 Task: Change the color of the chart border to blue.
Action: Mouse pressed left at (55, 350)
Screenshot: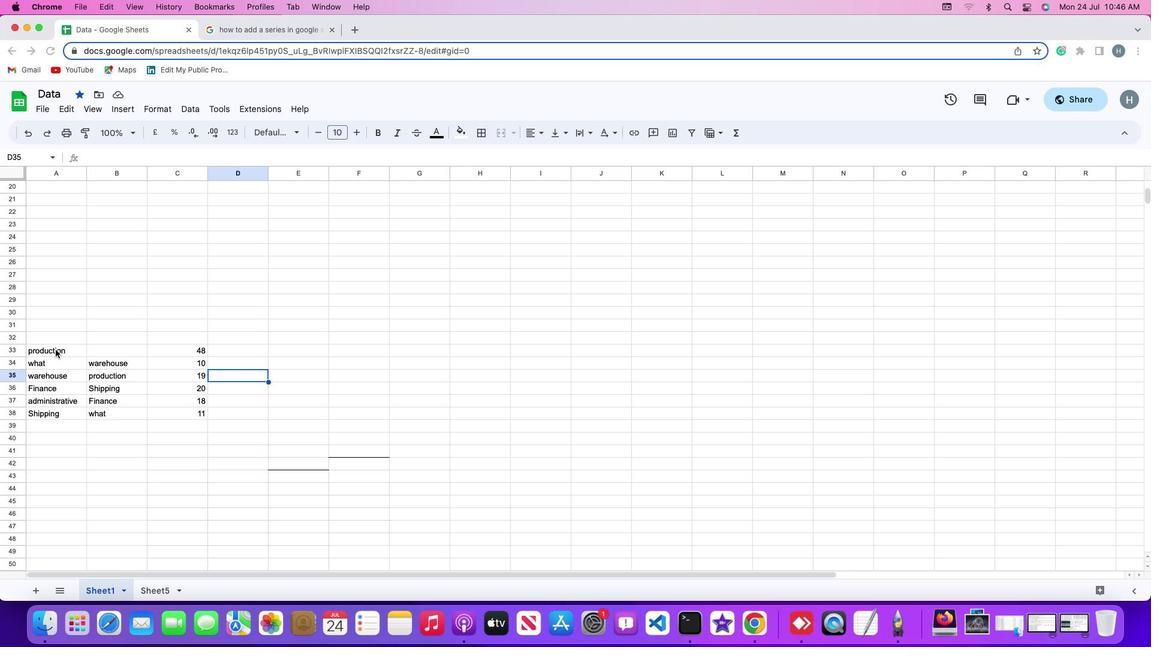 
Action: Mouse pressed left at (55, 350)
Screenshot: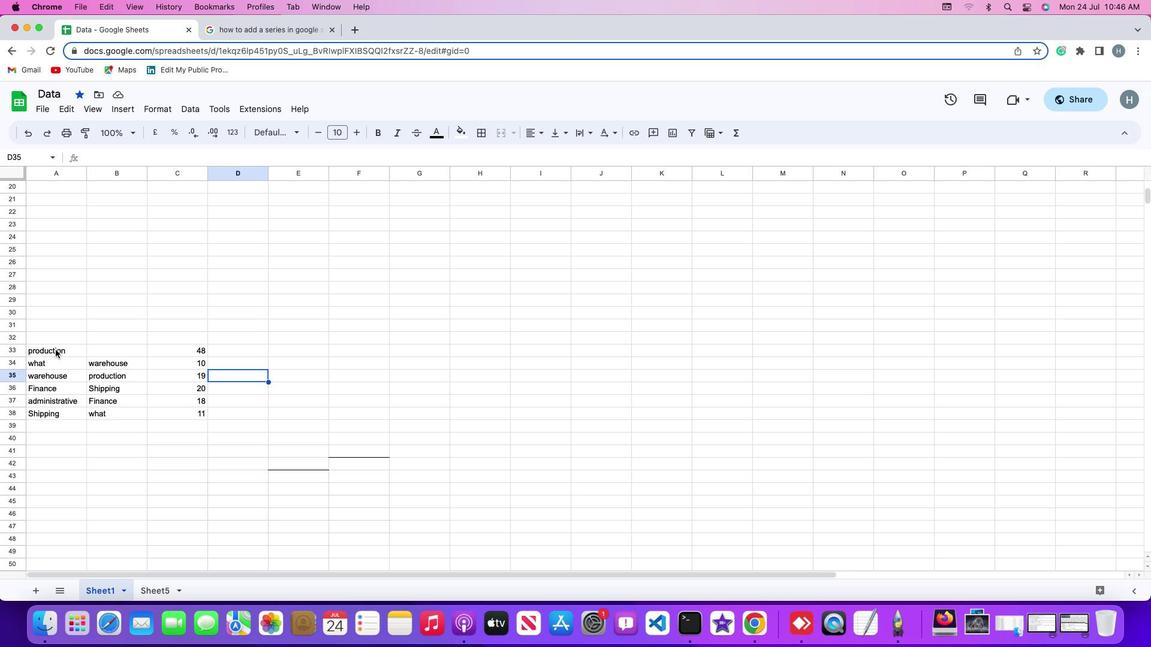 
Action: Mouse moved to (127, 107)
Screenshot: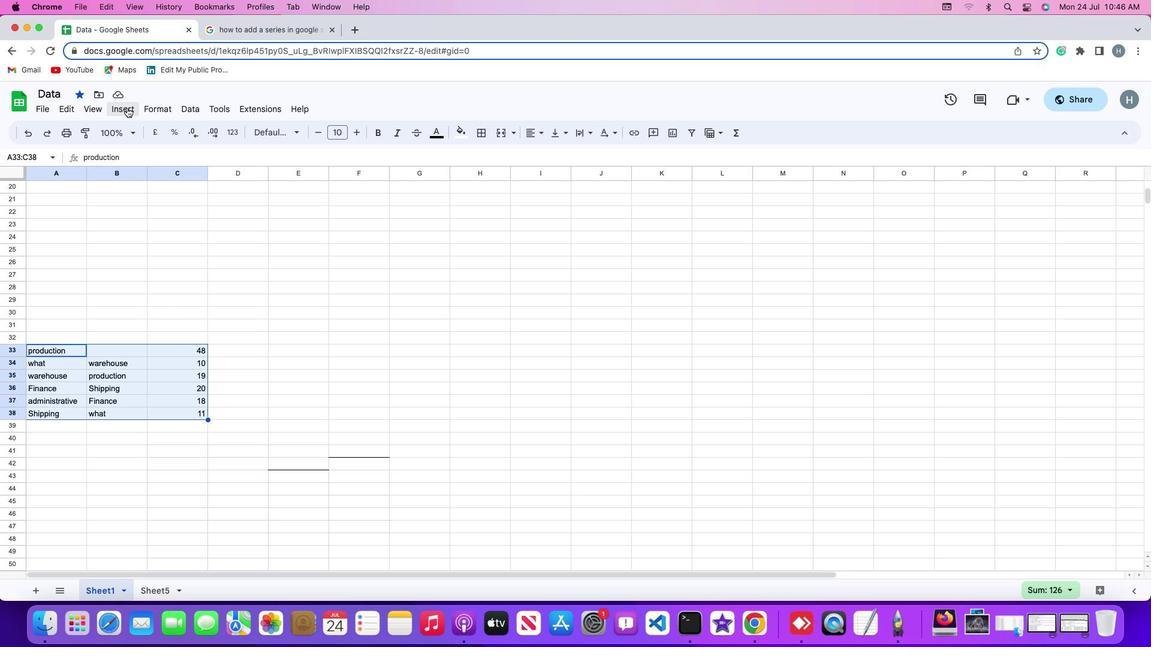 
Action: Mouse pressed left at (127, 107)
Screenshot: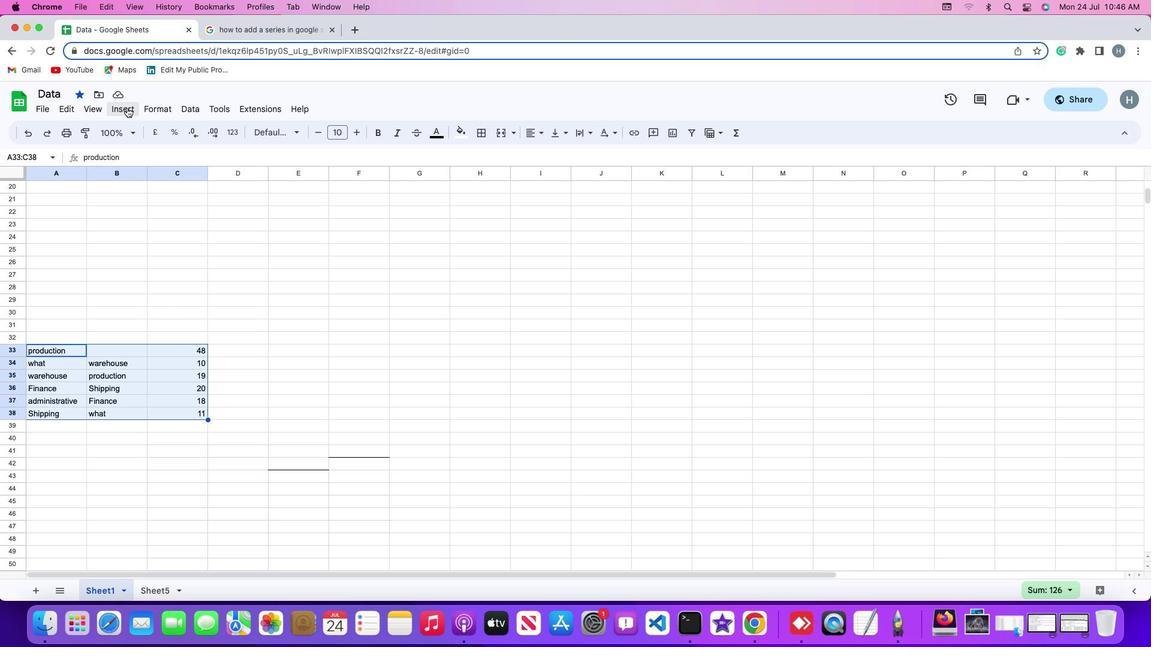 
Action: Mouse moved to (159, 216)
Screenshot: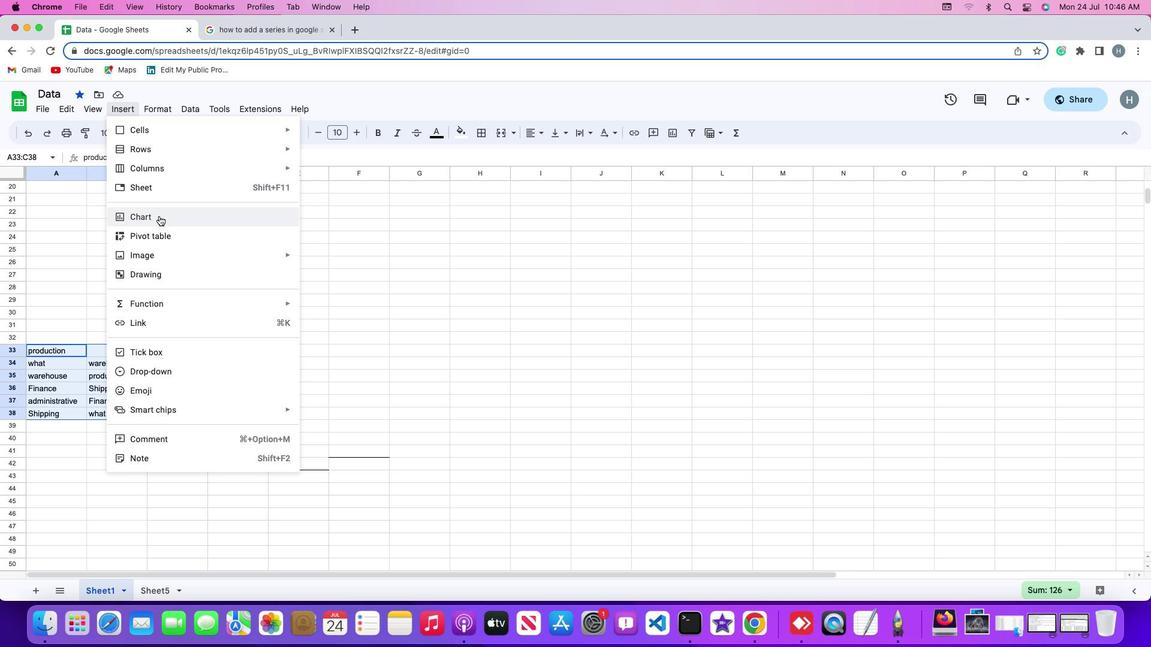 
Action: Mouse pressed left at (159, 216)
Screenshot: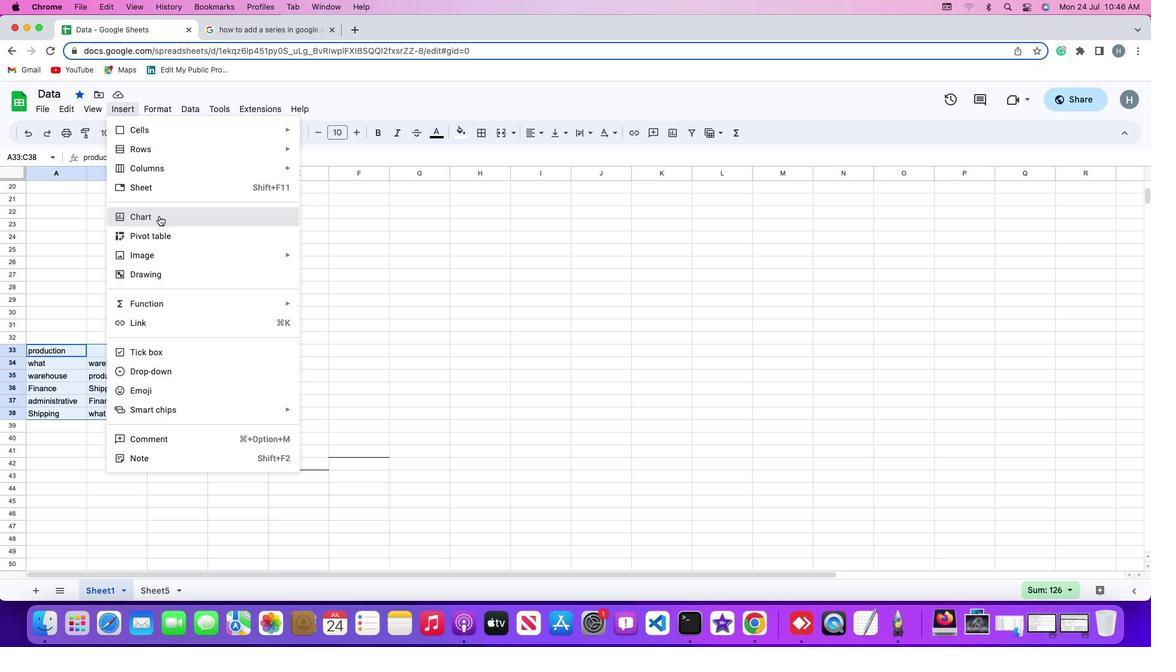 
Action: Mouse moved to (1098, 165)
Screenshot: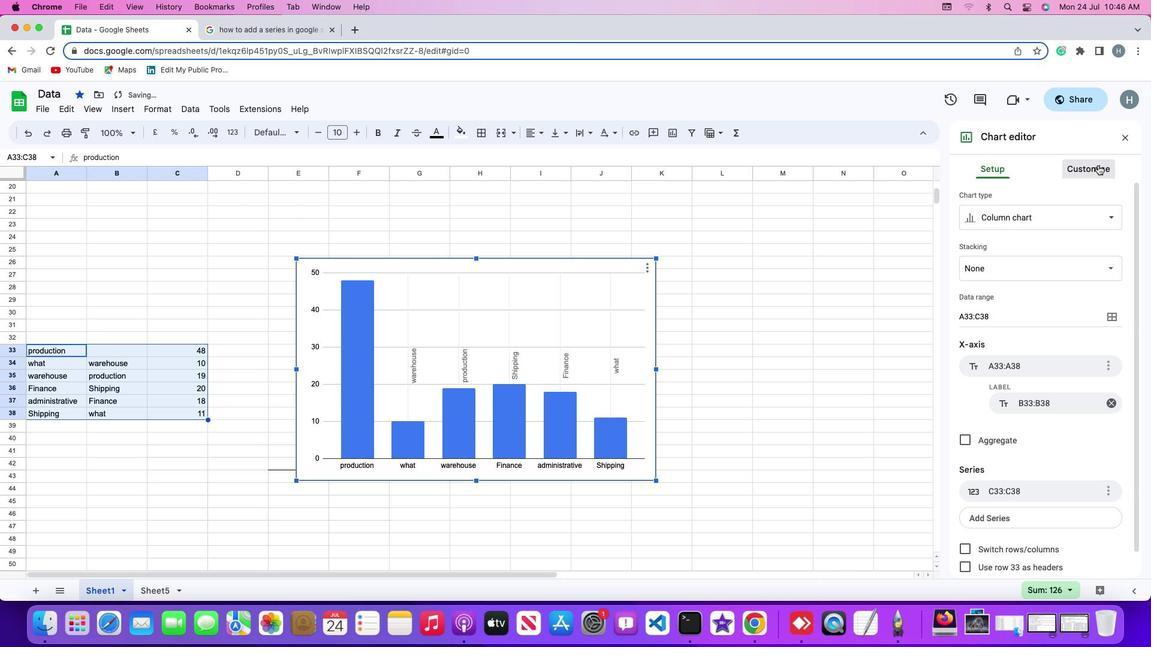 
Action: Mouse pressed left at (1098, 165)
Screenshot: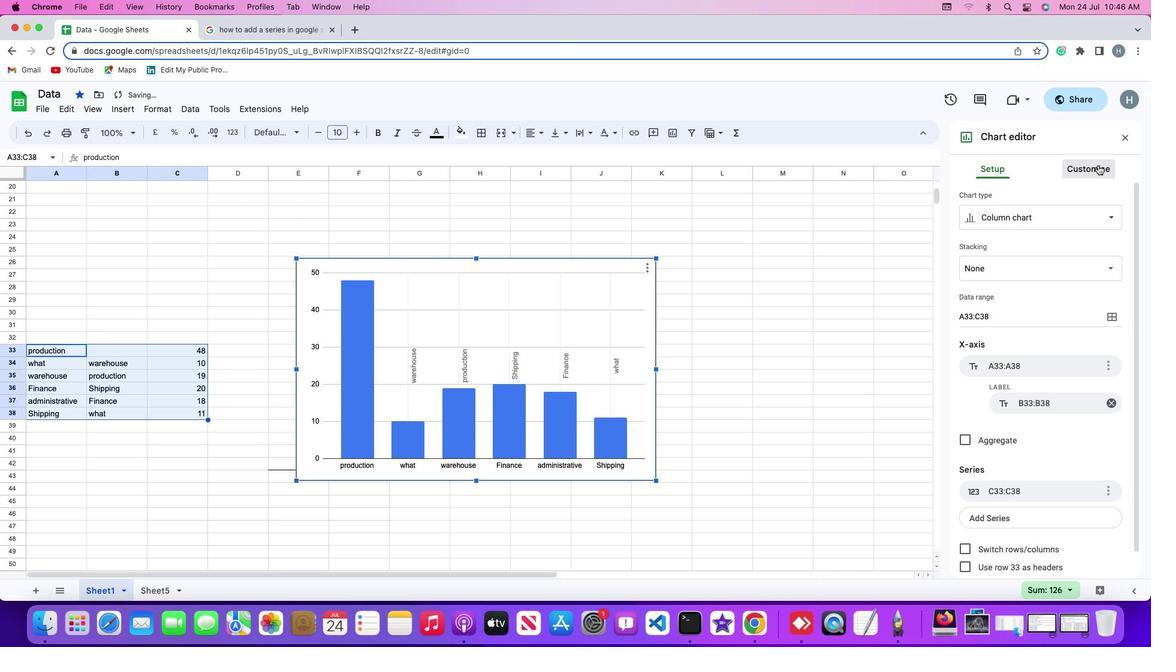 
Action: Mouse moved to (992, 194)
Screenshot: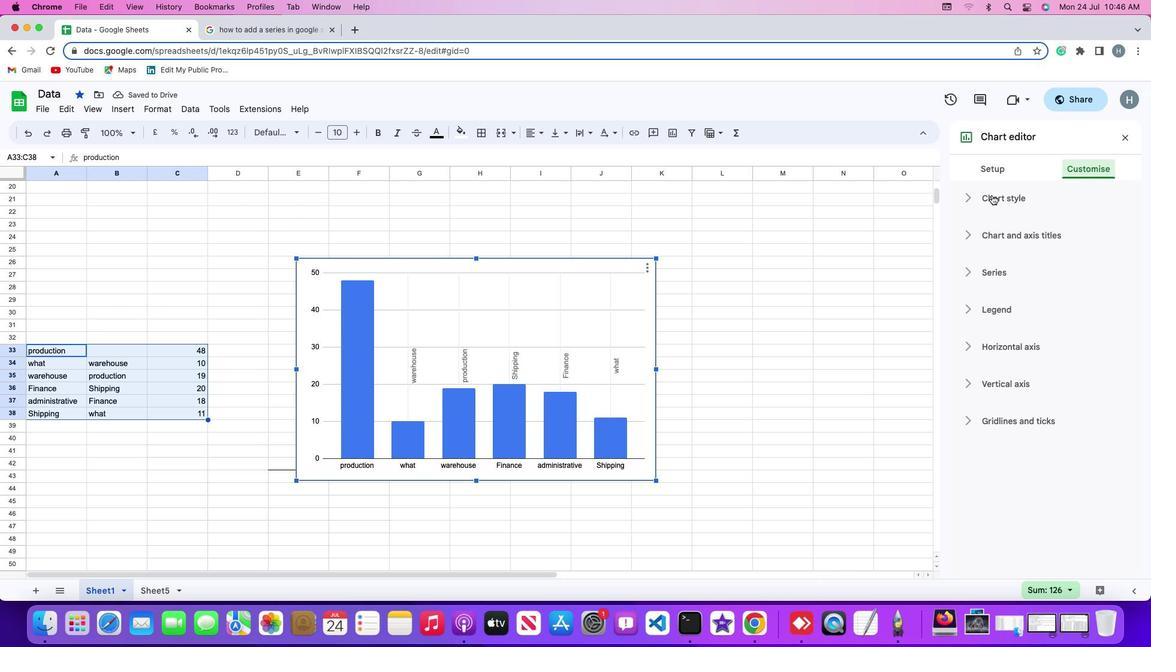 
Action: Mouse pressed left at (992, 194)
Screenshot: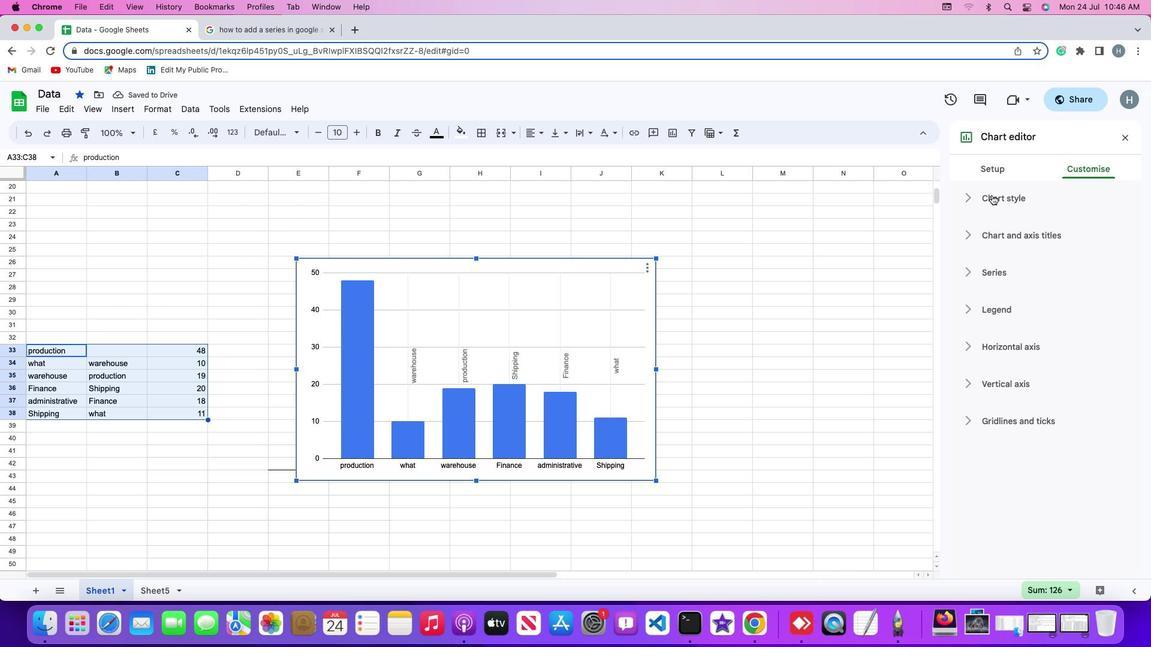 
Action: Mouse moved to (989, 297)
Screenshot: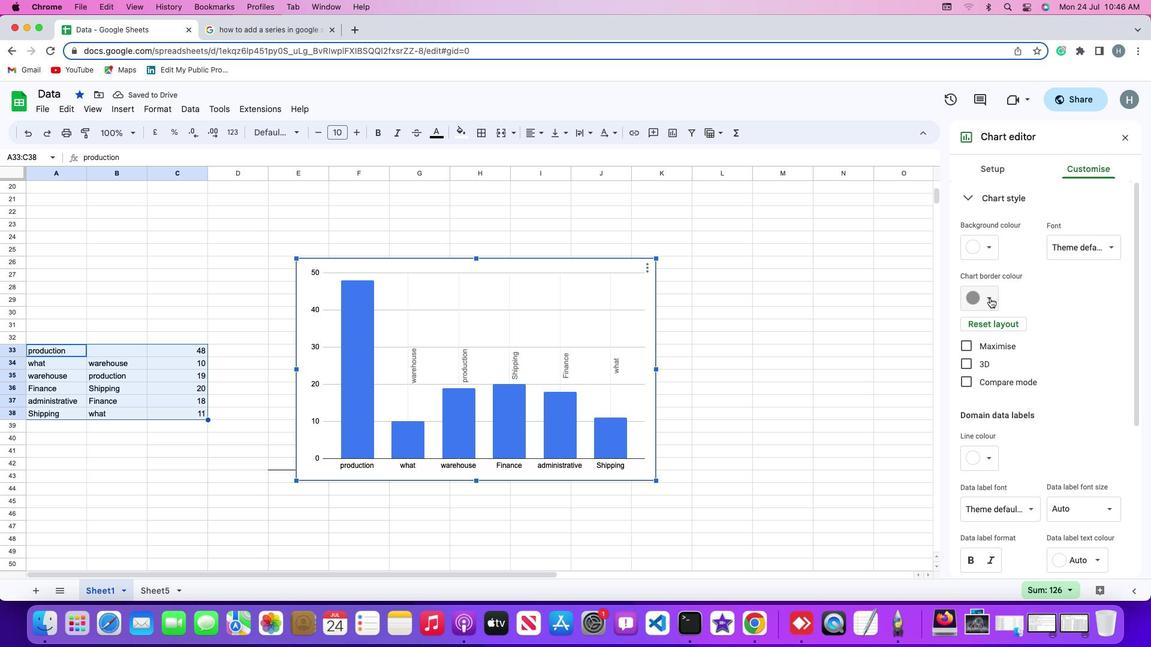 
Action: Mouse pressed left at (989, 297)
Screenshot: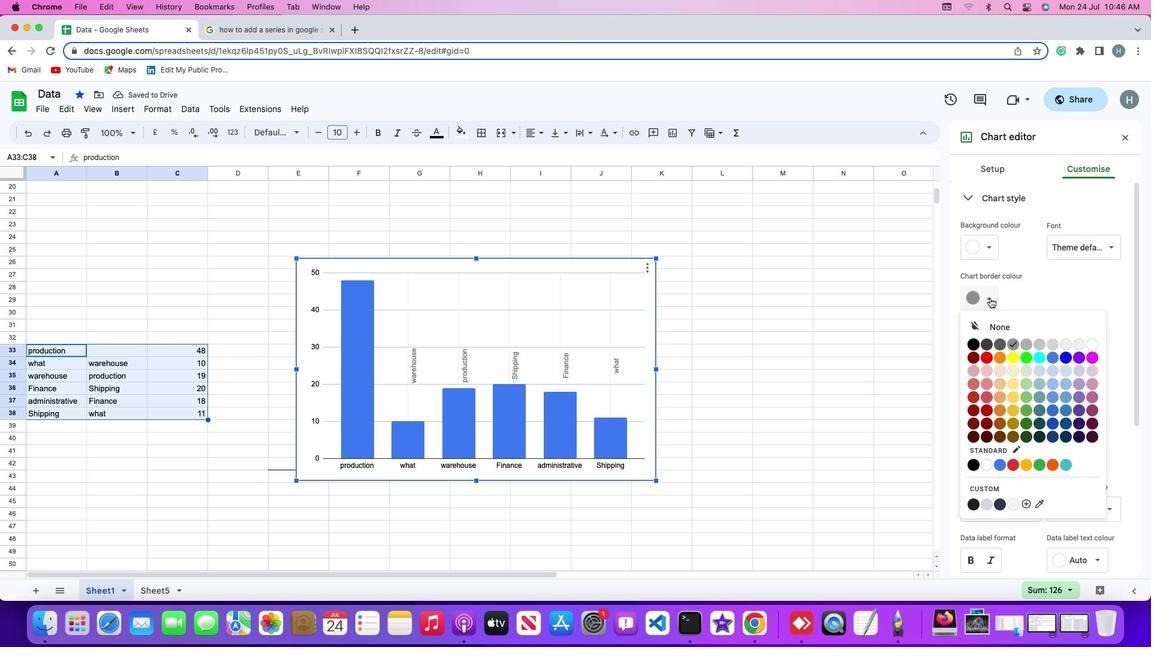 
Action: Mouse moved to (1068, 357)
Screenshot: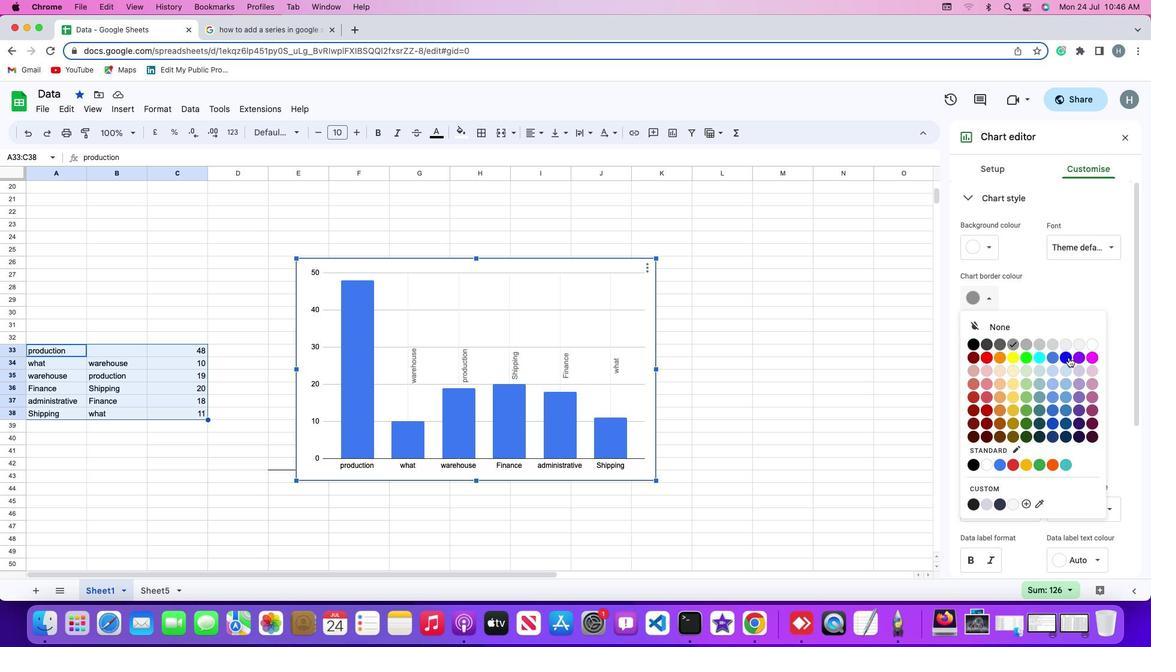 
Action: Mouse pressed left at (1068, 357)
Screenshot: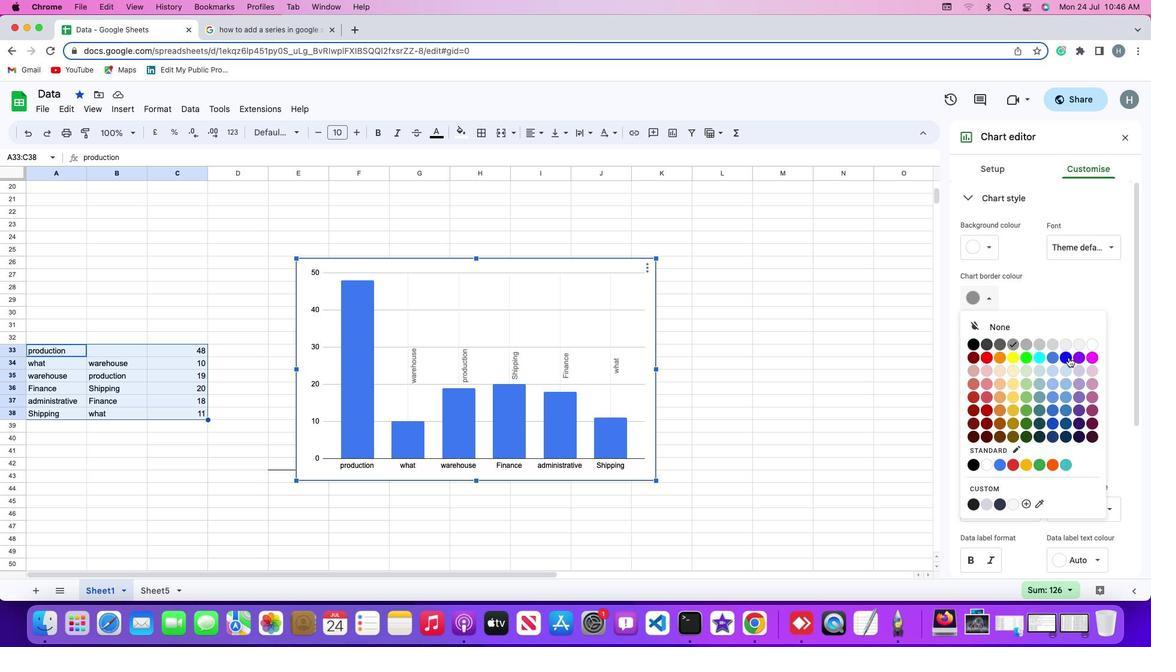 
Action: Mouse moved to (834, 363)
Screenshot: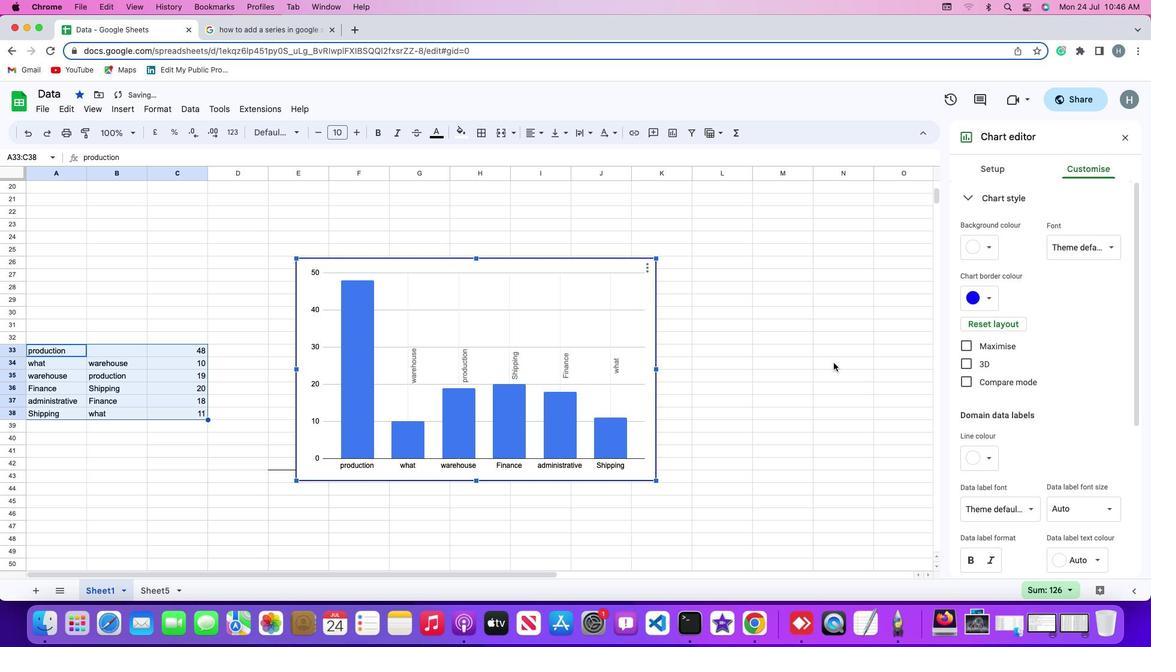 
